 Task: Look for products in the category "Cider" with cherry flavor only.
Action: Mouse moved to (854, 315)
Screenshot: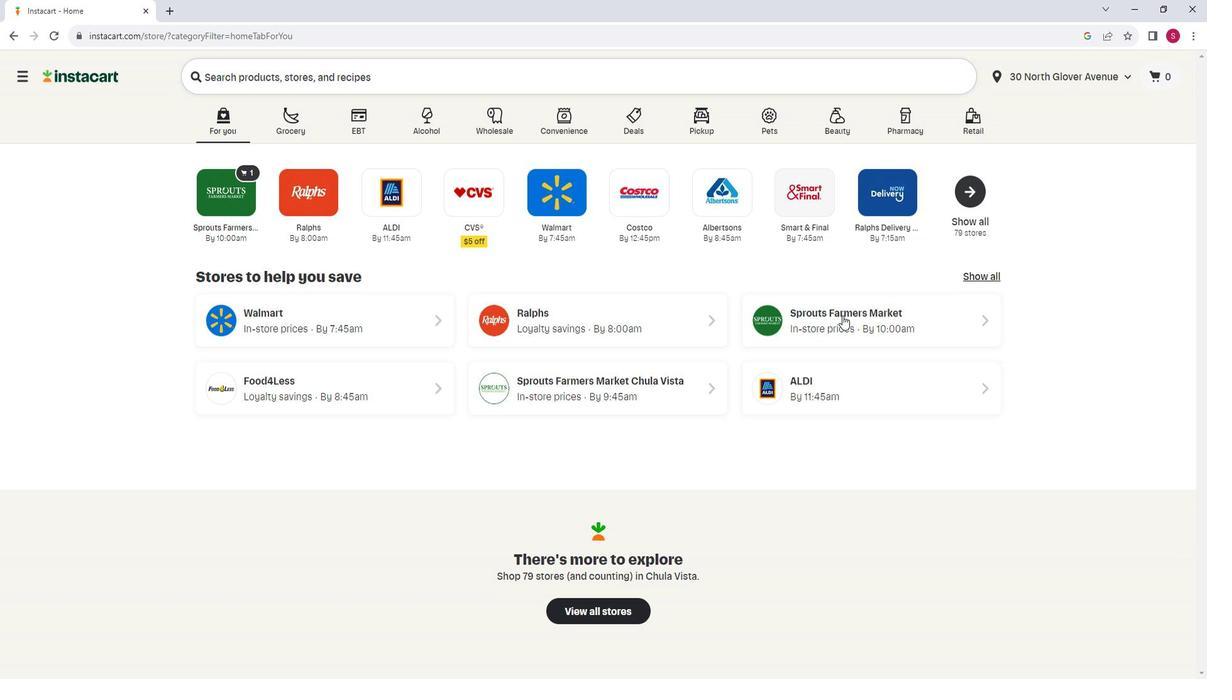 
Action: Mouse pressed left at (854, 315)
Screenshot: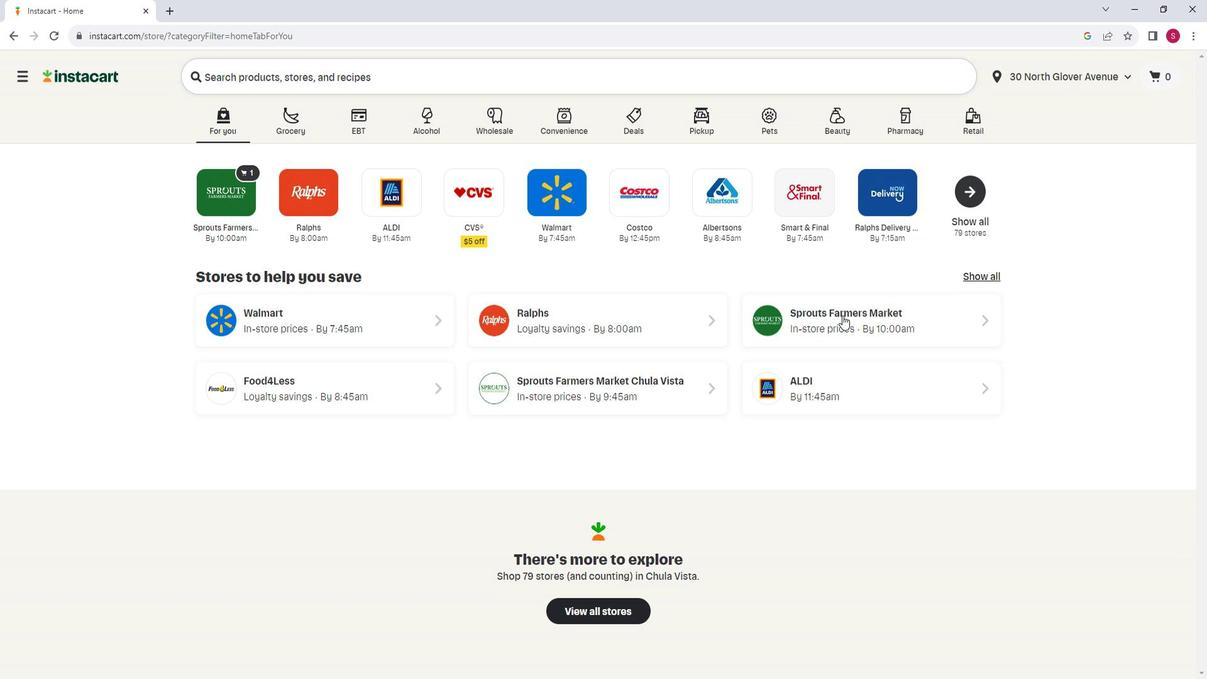 
Action: Mouse moved to (53, 402)
Screenshot: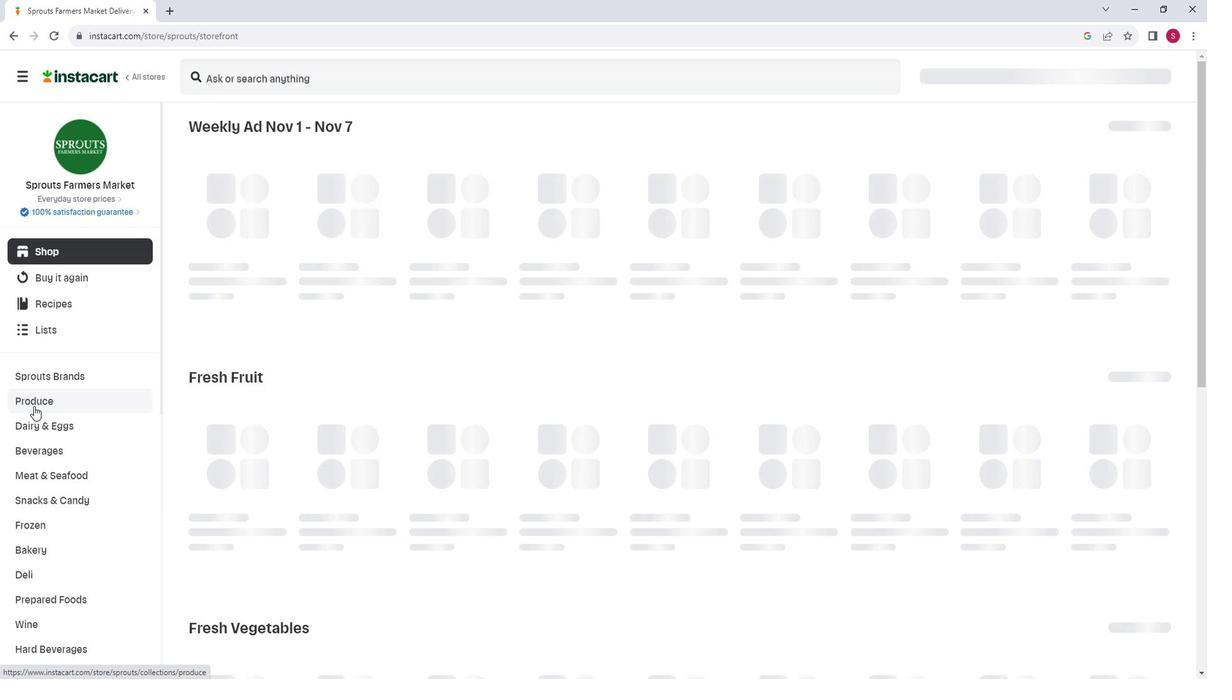 
Action: Mouse scrolled (53, 401) with delta (0, 0)
Screenshot: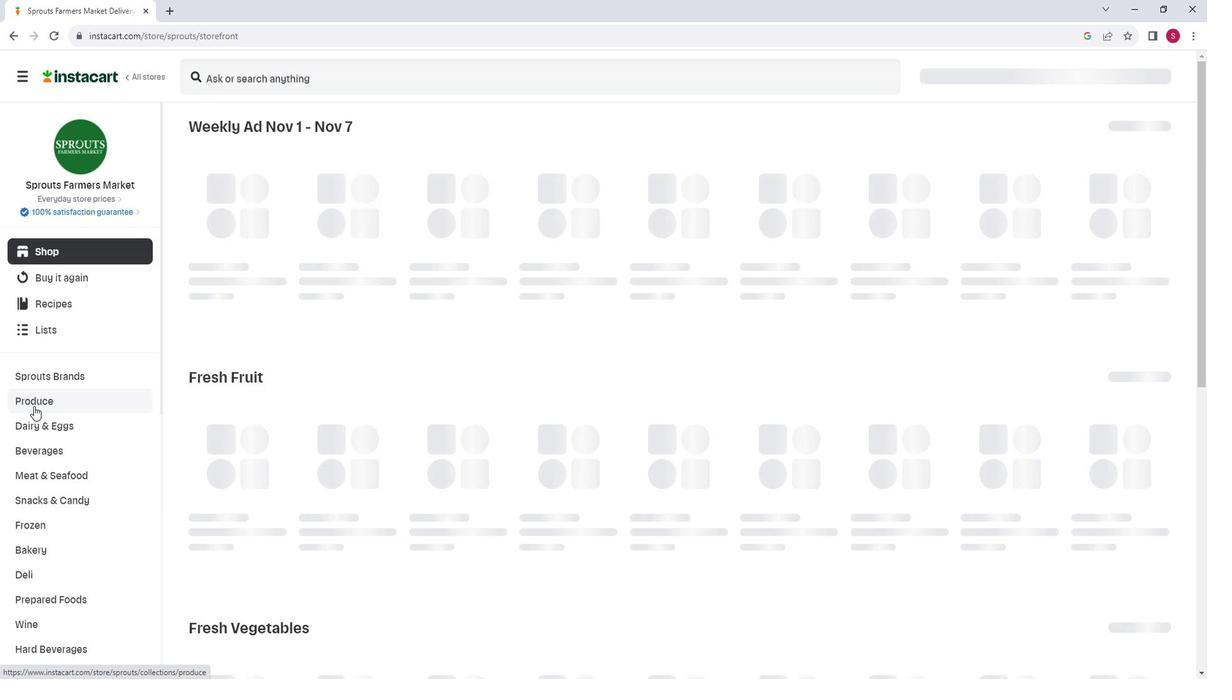 
Action: Mouse moved to (59, 401)
Screenshot: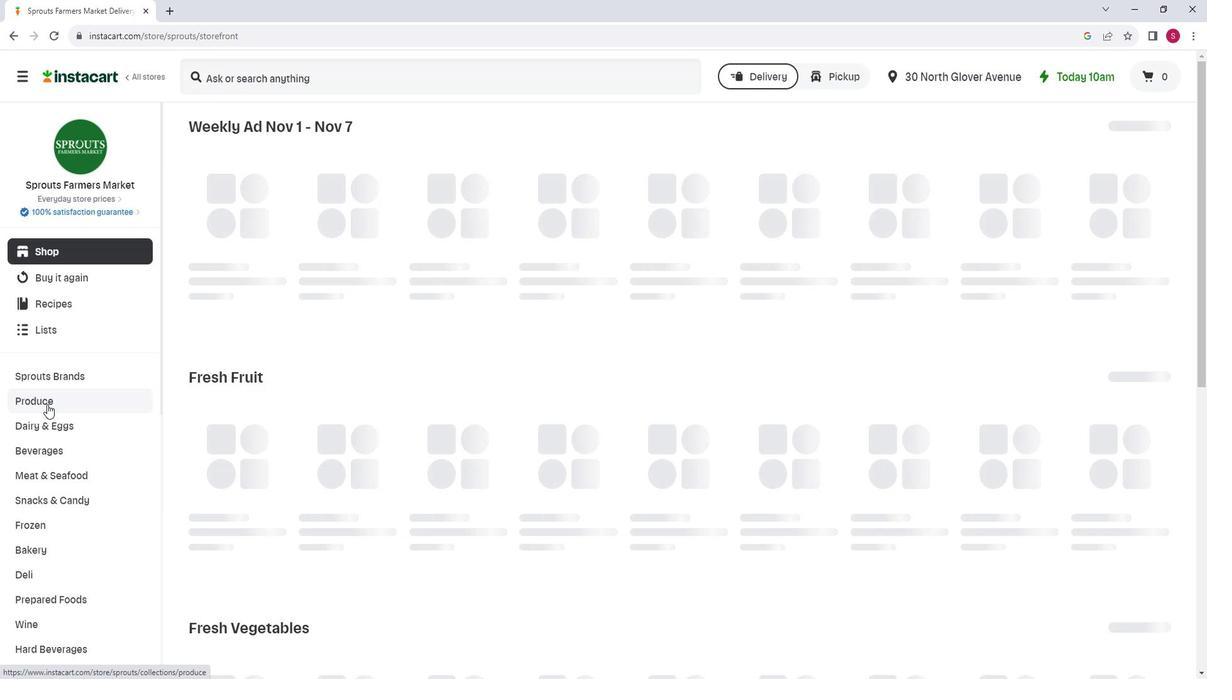 
Action: Mouse scrolled (59, 400) with delta (0, 0)
Screenshot: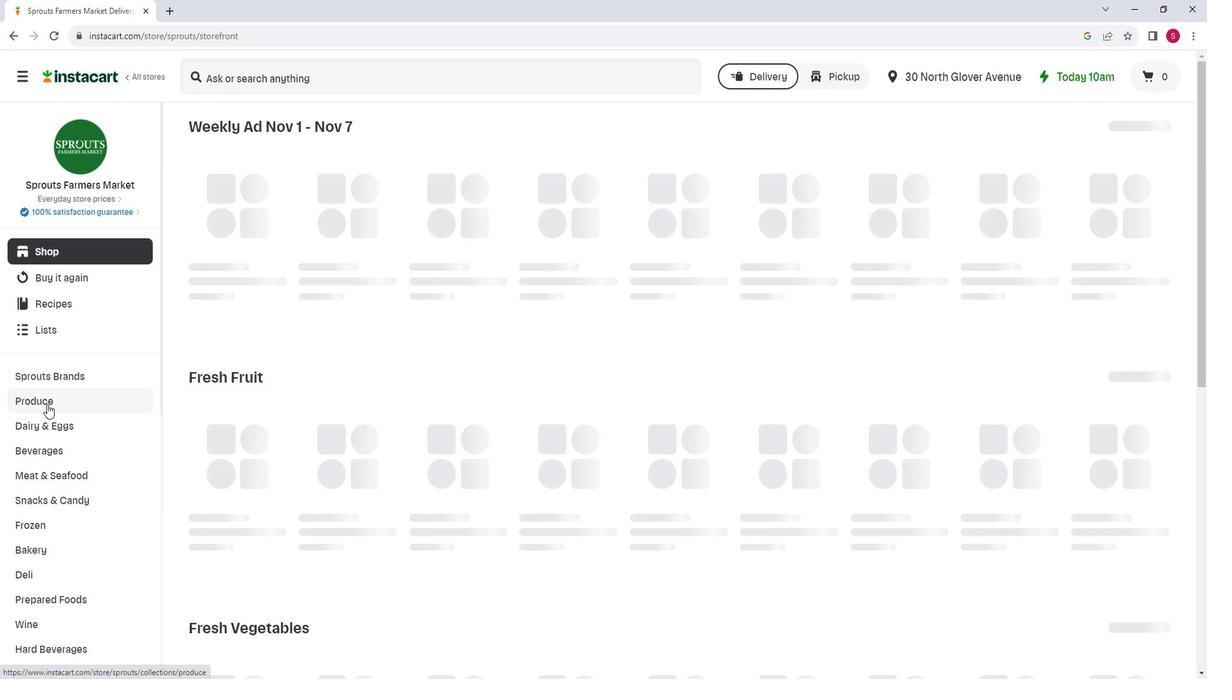 
Action: Mouse moved to (75, 535)
Screenshot: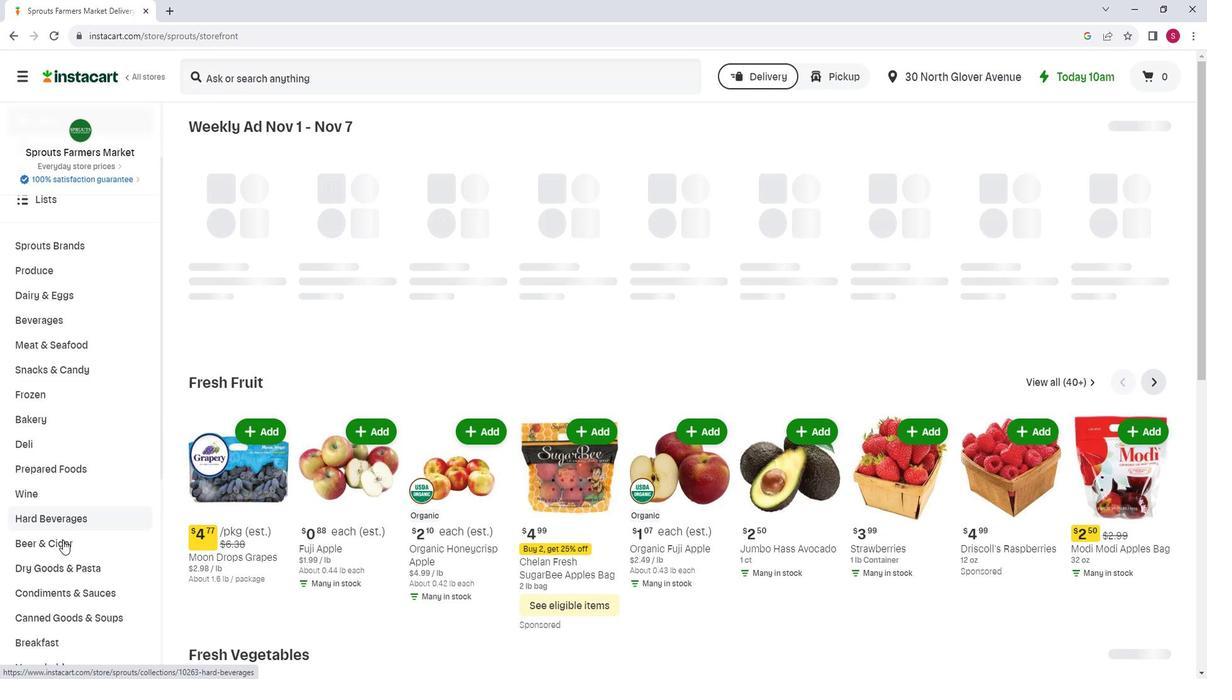 
Action: Mouse pressed left at (75, 535)
Screenshot: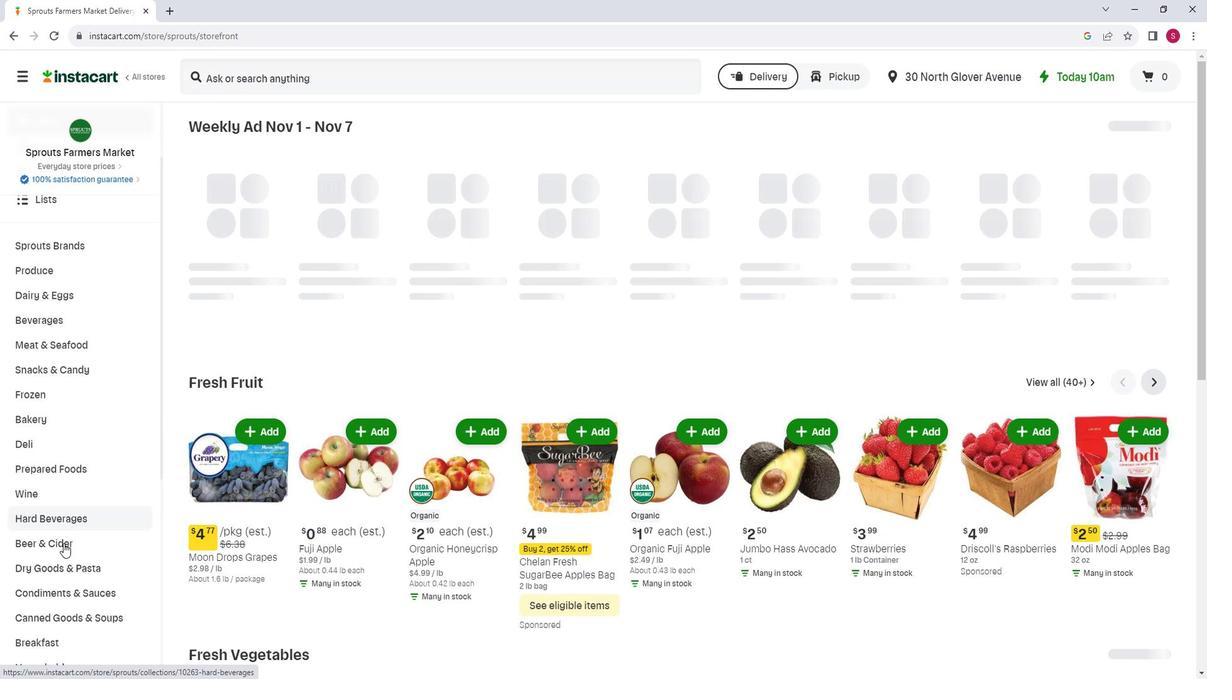 
Action: Mouse moved to (494, 168)
Screenshot: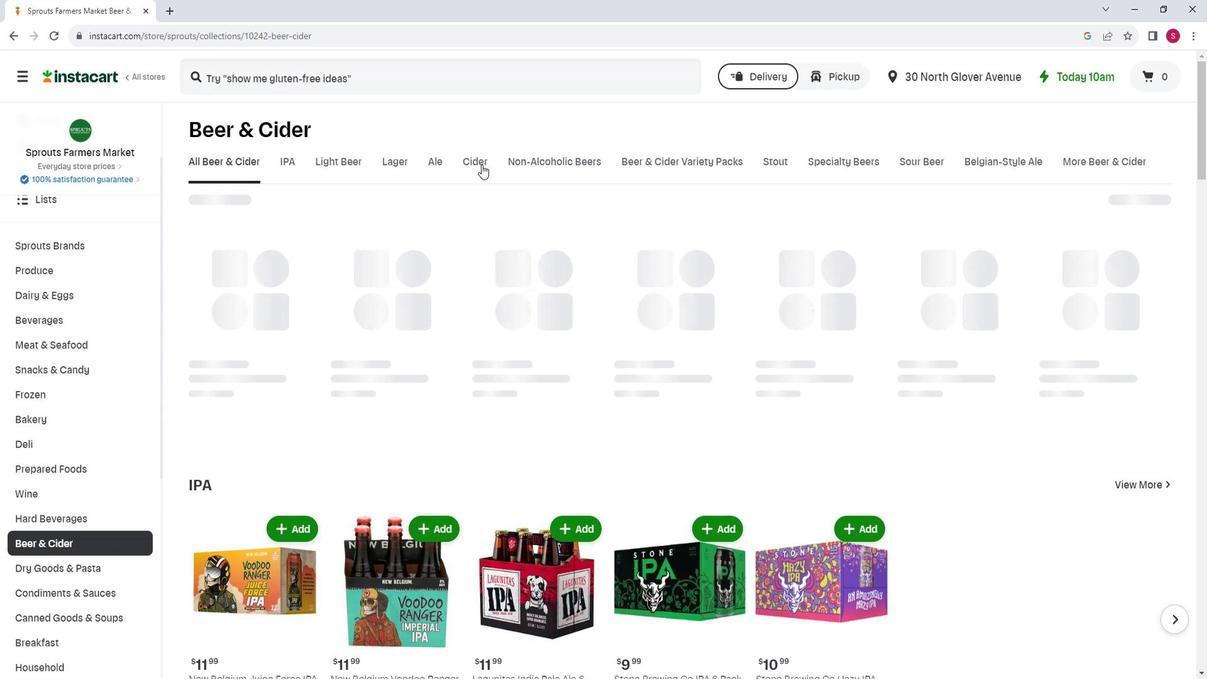 
Action: Mouse pressed left at (494, 168)
Screenshot: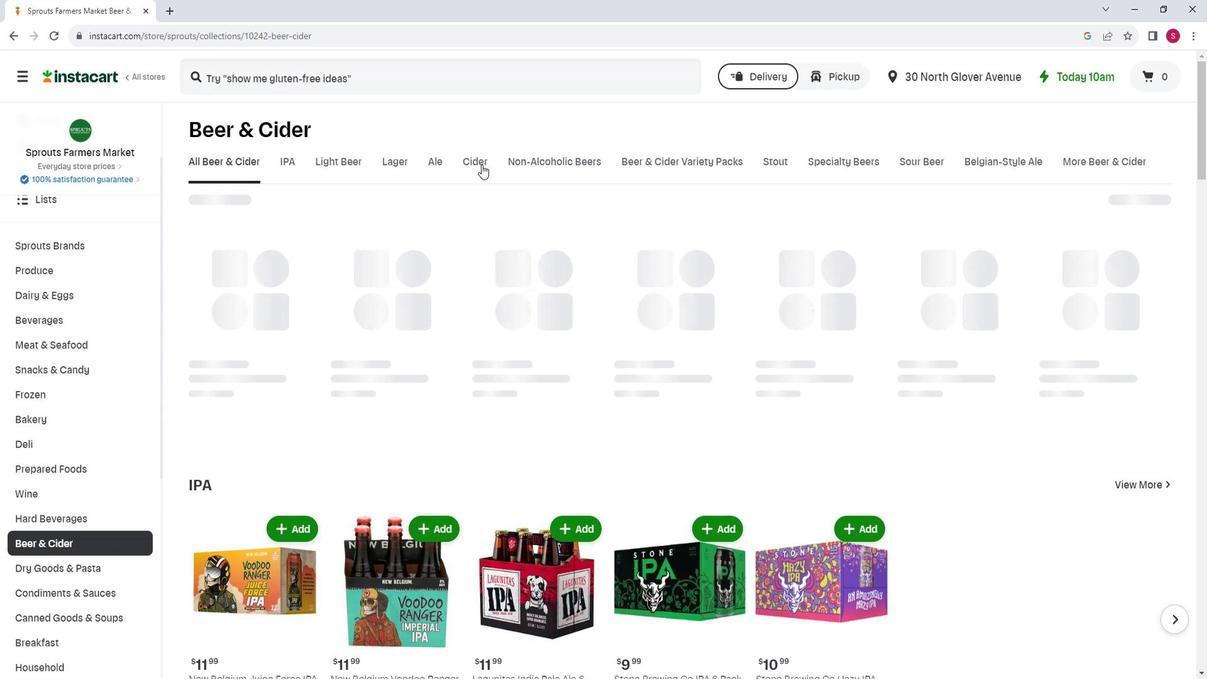 
Action: Mouse moved to (250, 211)
Screenshot: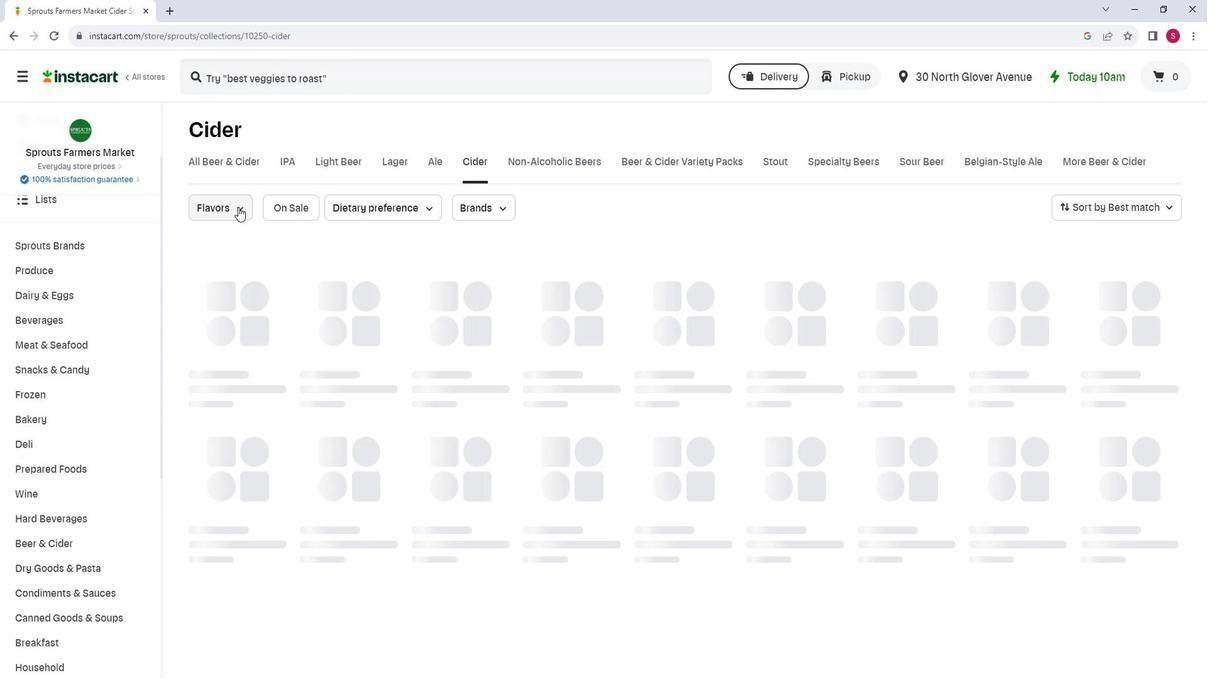 
Action: Mouse pressed left at (250, 211)
Screenshot: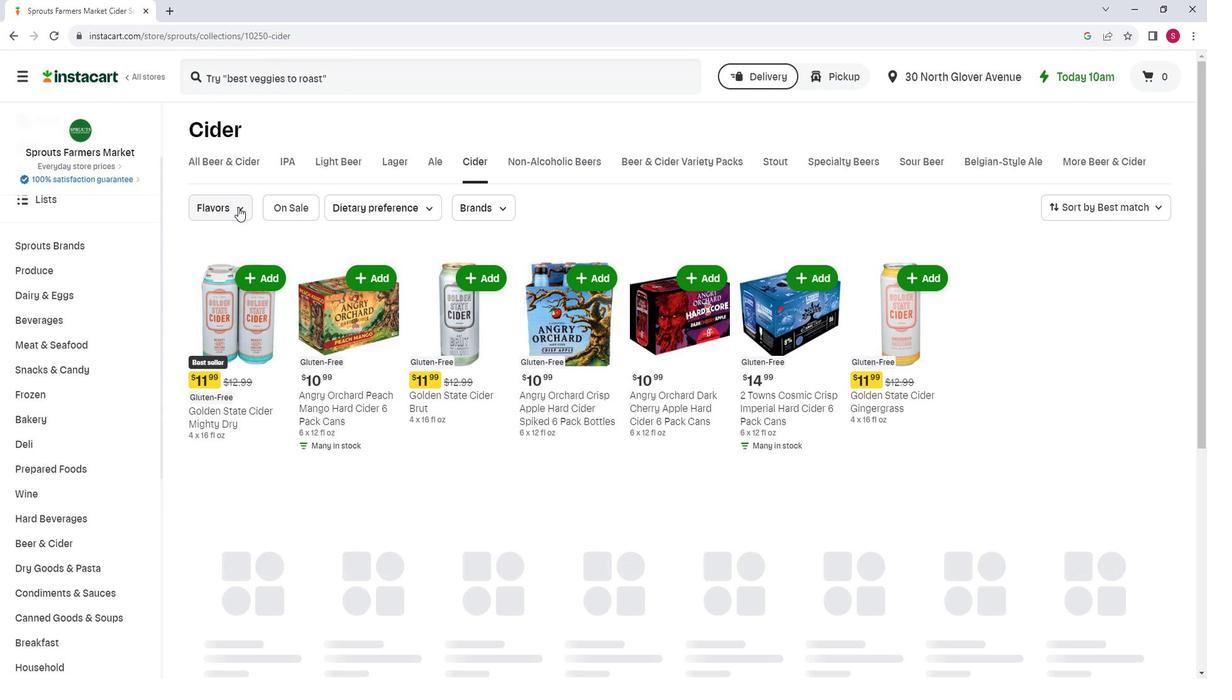 
Action: Mouse moved to (277, 382)
Screenshot: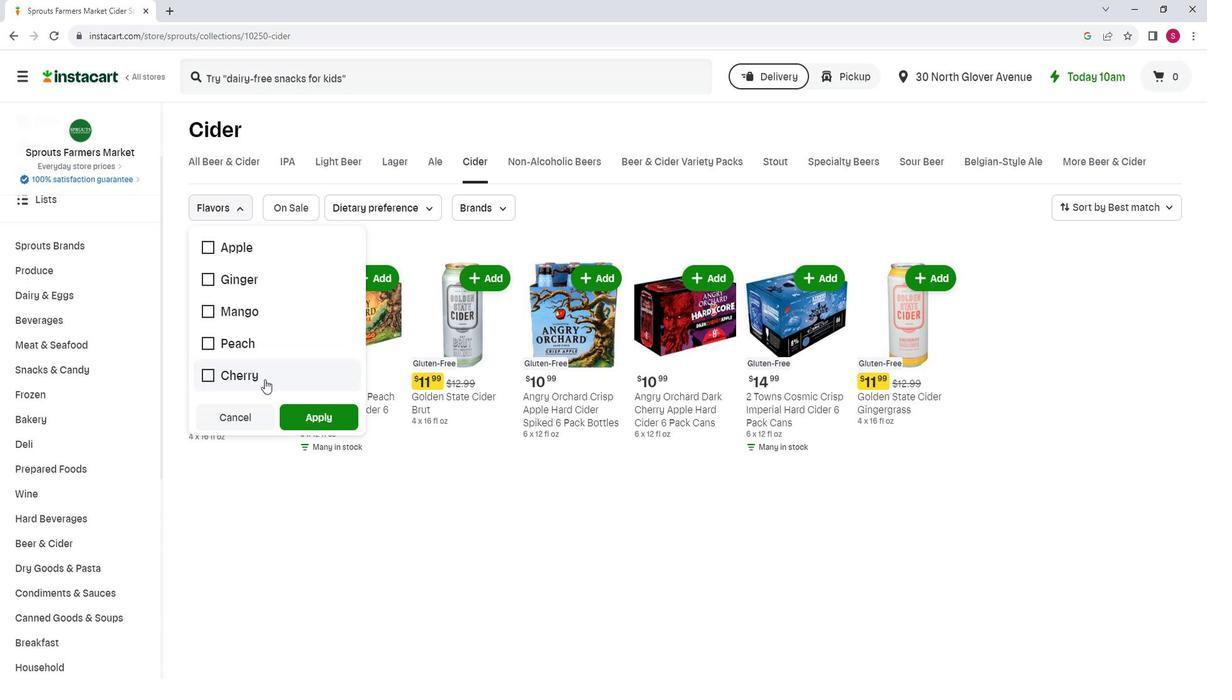 
Action: Mouse pressed left at (277, 382)
Screenshot: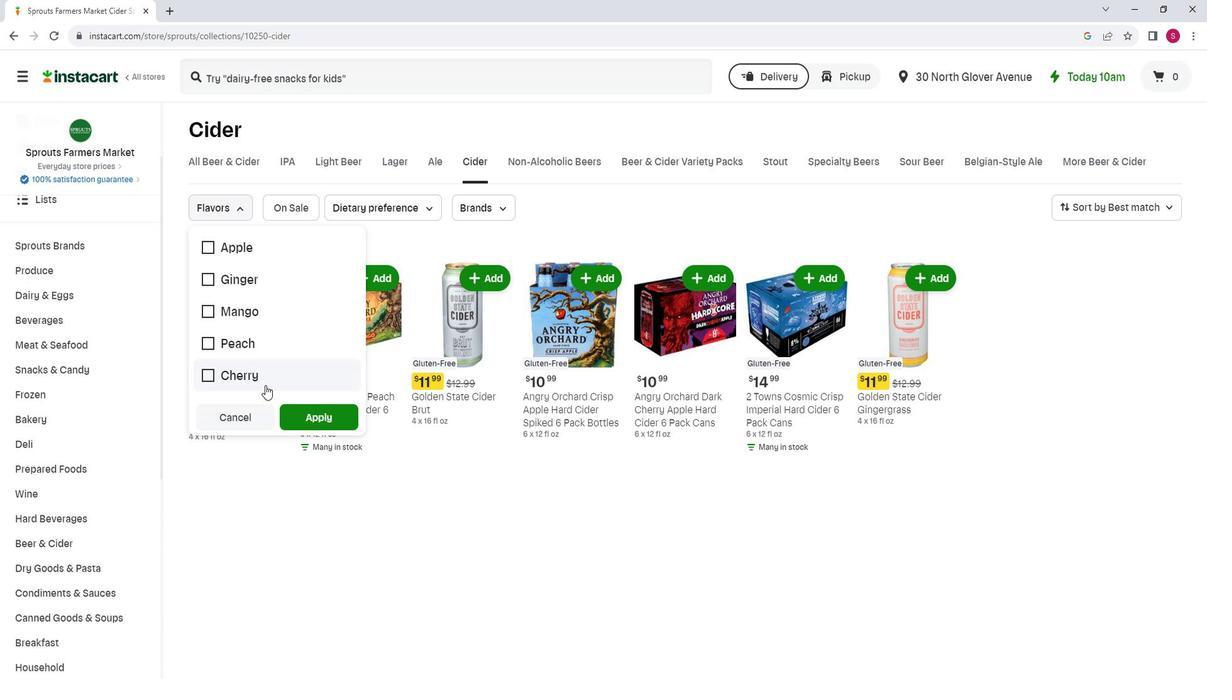 
Action: Mouse moved to (327, 409)
Screenshot: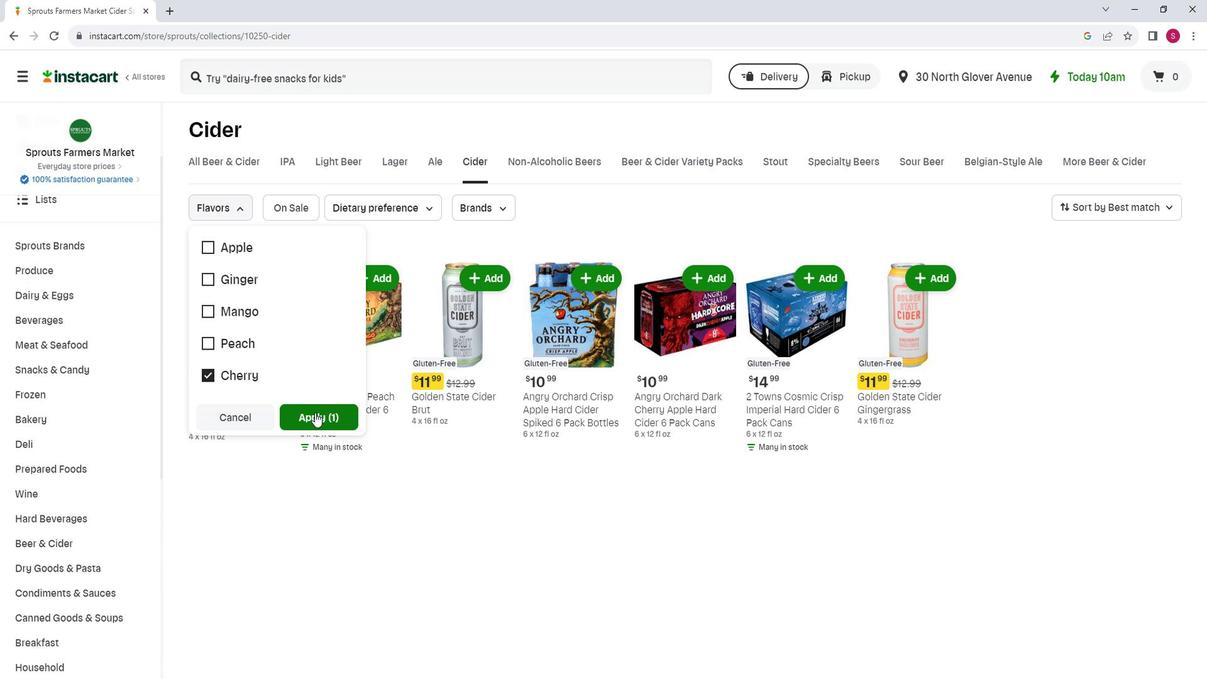 
Action: Mouse pressed left at (327, 409)
Screenshot: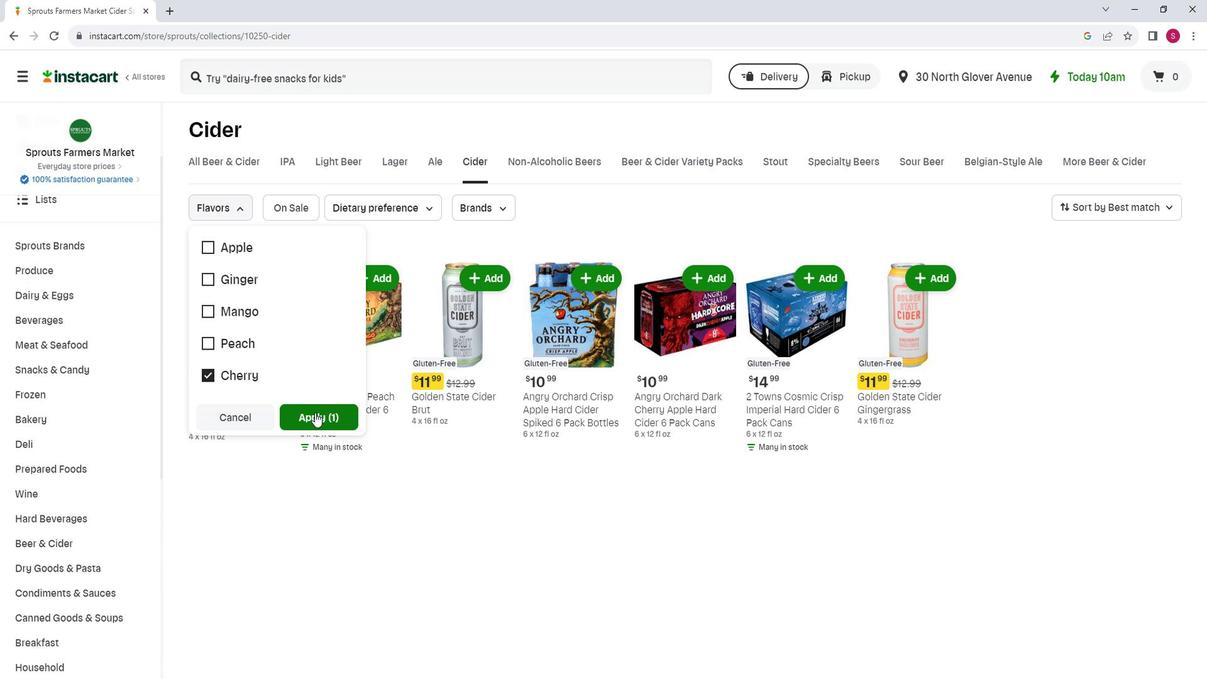 
Action: Mouse moved to (338, 404)
Screenshot: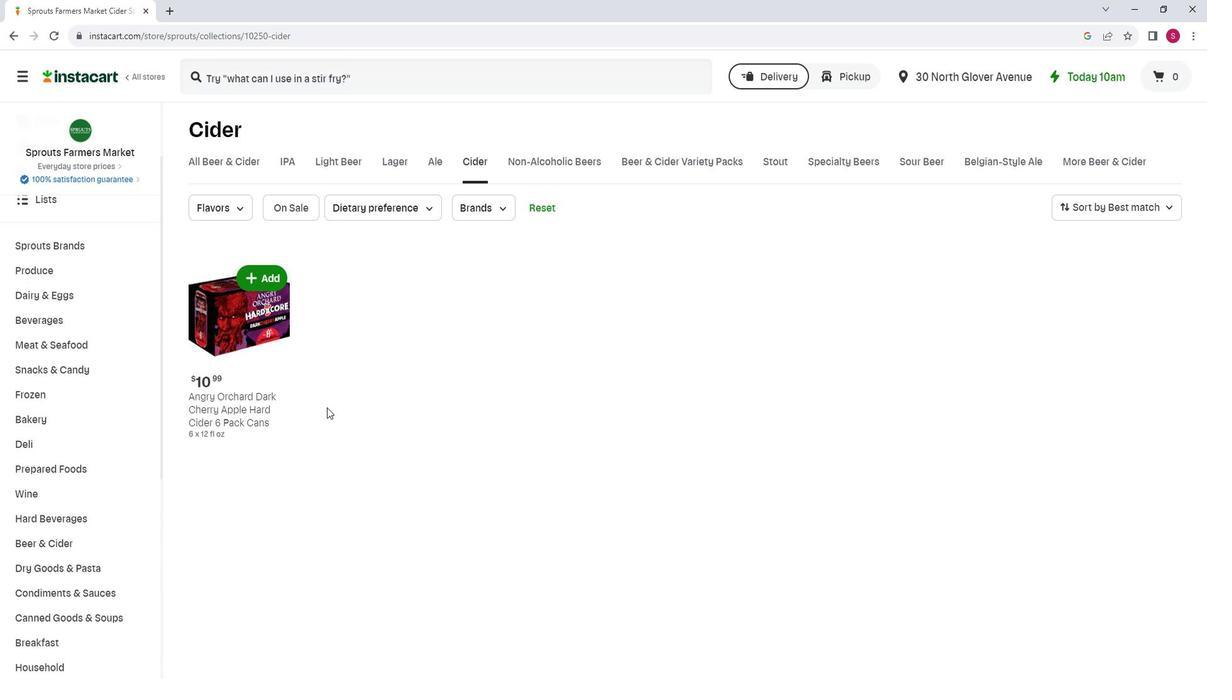 
